 Task: Look for product in the category "Foil & Plastic Wrap" from Sprouts only.
Action: Mouse moved to (761, 257)
Screenshot: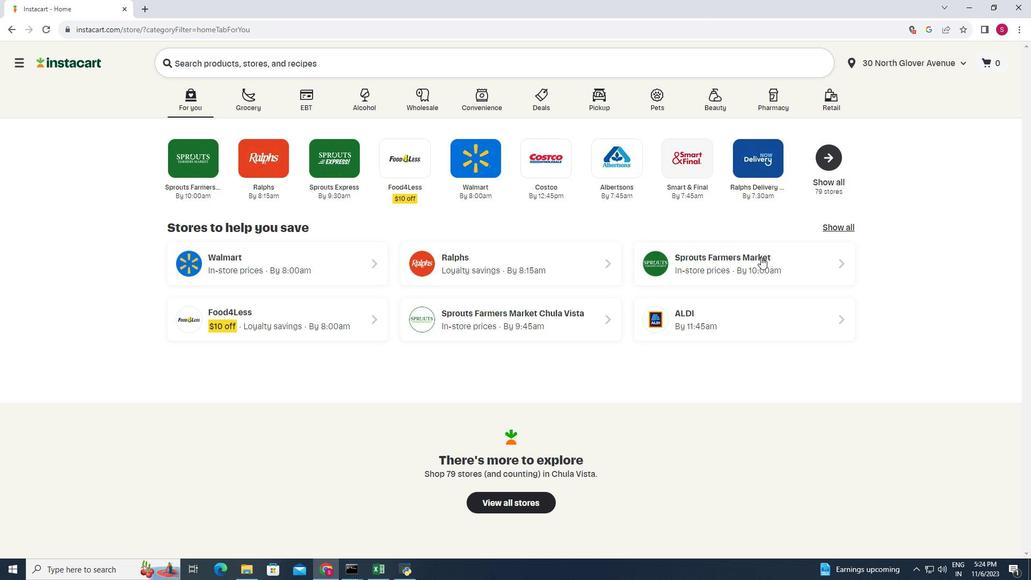 
Action: Mouse pressed left at (761, 257)
Screenshot: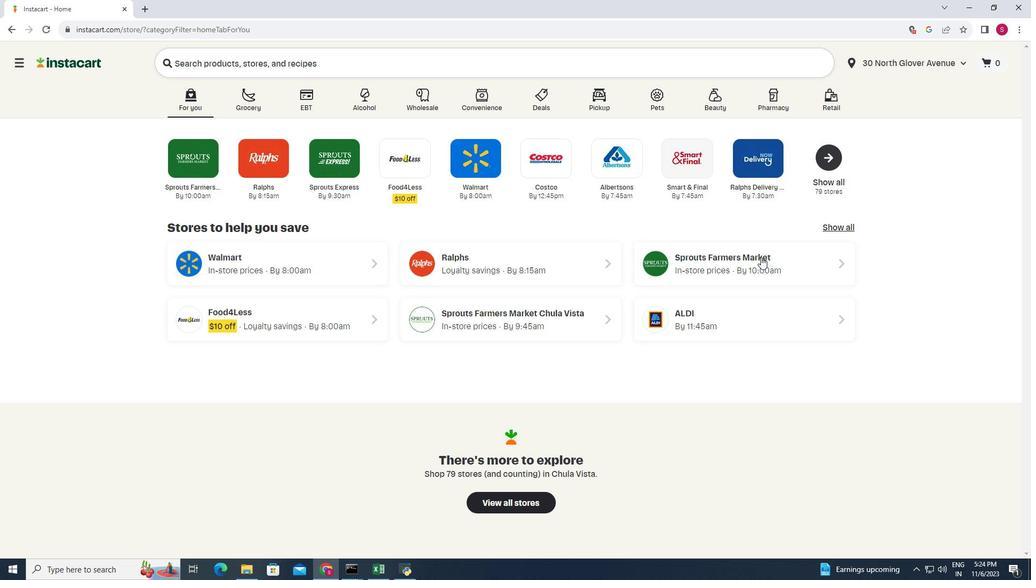 
Action: Mouse moved to (83, 345)
Screenshot: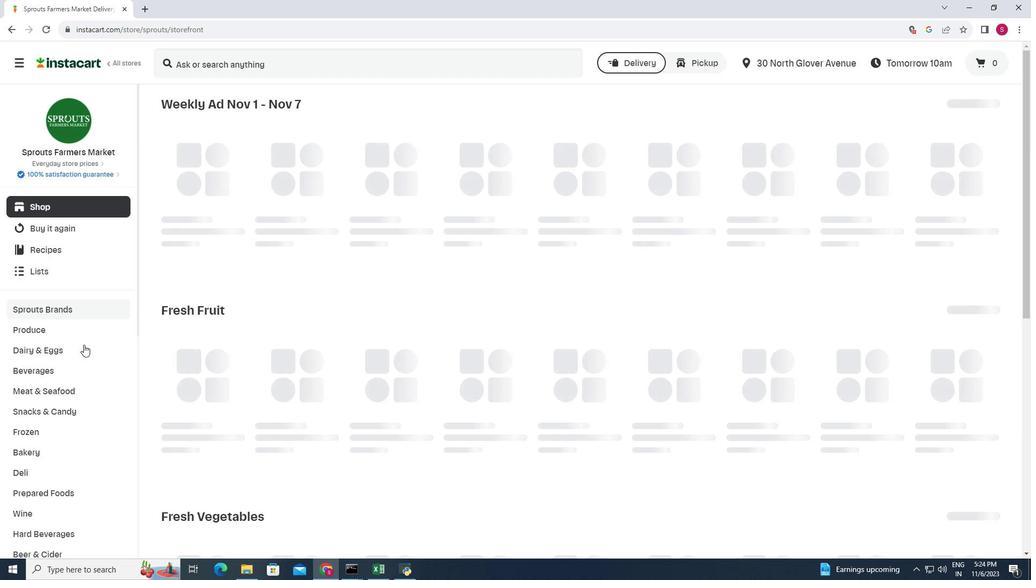 
Action: Mouse scrolled (83, 344) with delta (0, 0)
Screenshot: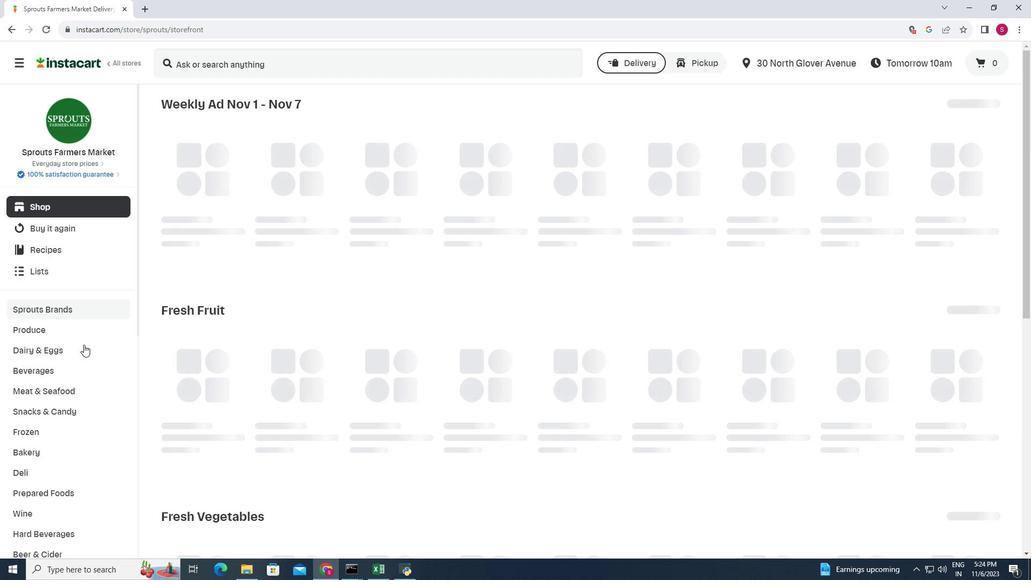 
Action: Mouse moved to (83, 346)
Screenshot: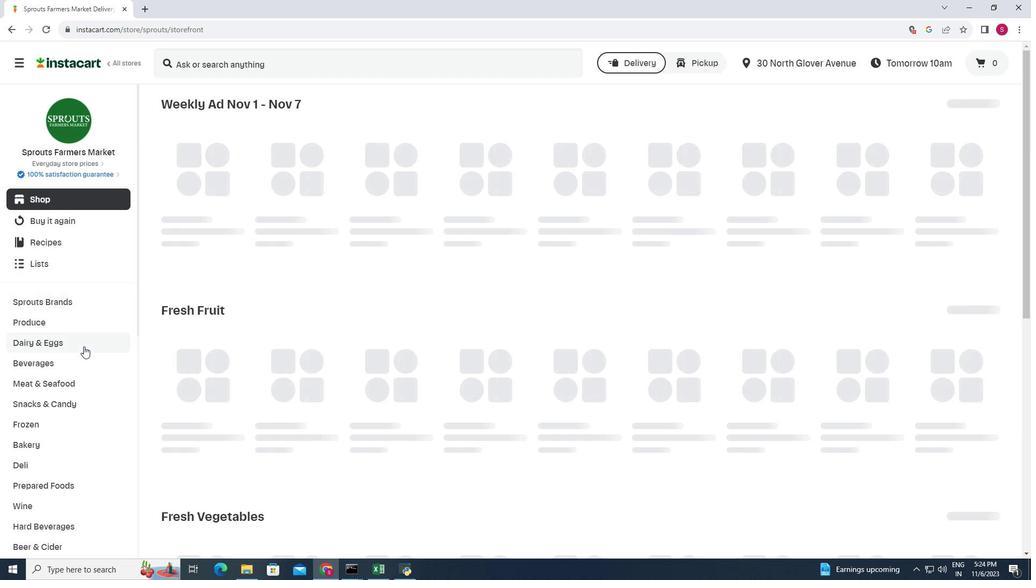 
Action: Mouse scrolled (83, 346) with delta (0, 0)
Screenshot: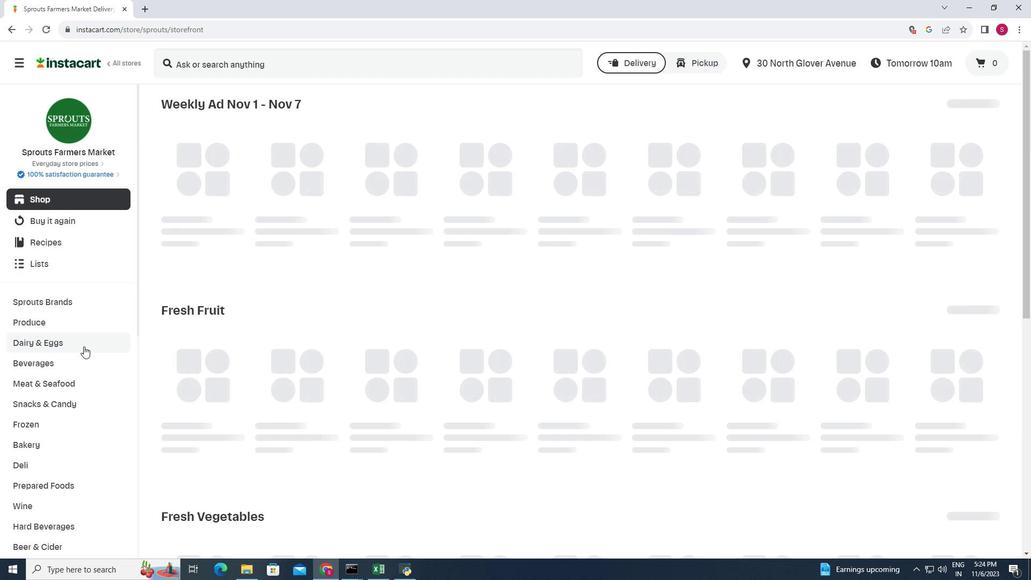 
Action: Mouse scrolled (83, 346) with delta (0, 0)
Screenshot: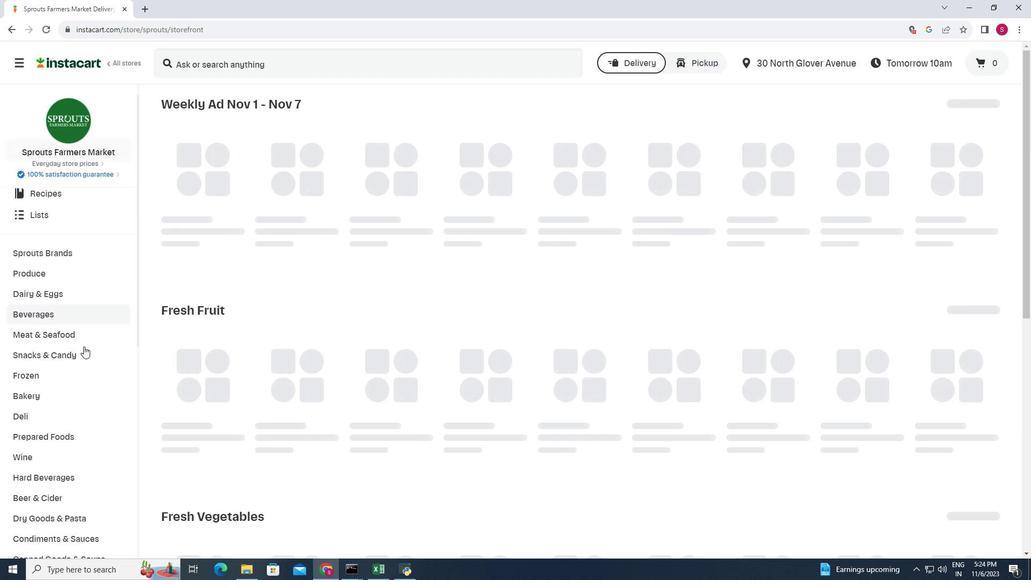 
Action: Mouse scrolled (83, 346) with delta (0, 0)
Screenshot: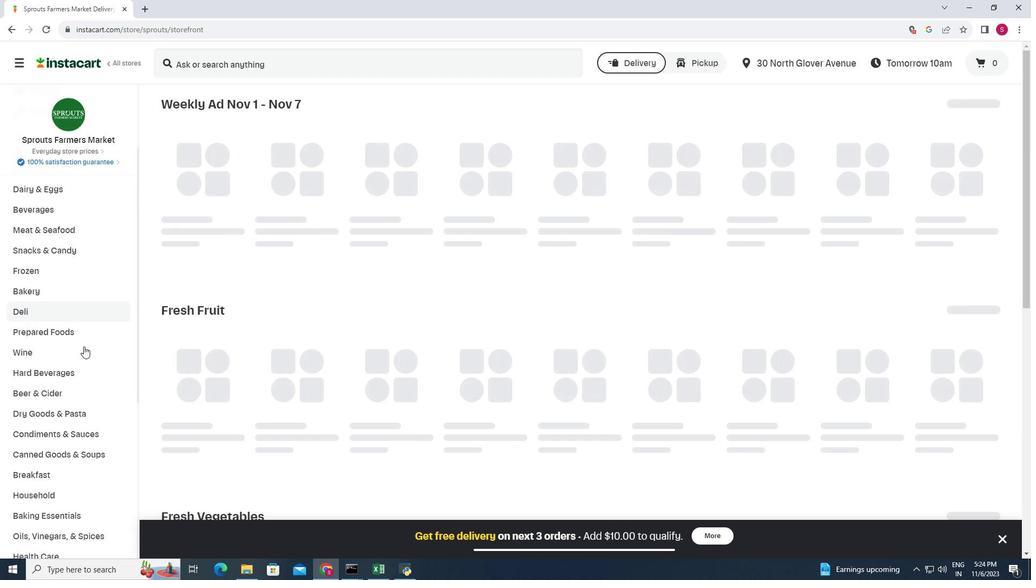 
Action: Mouse scrolled (83, 346) with delta (0, 0)
Screenshot: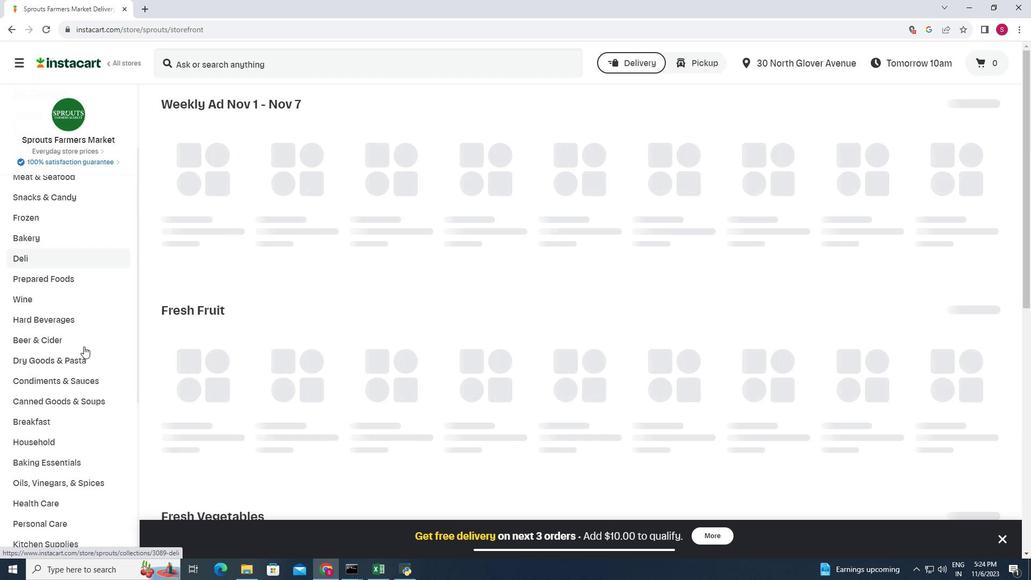 
Action: Mouse moved to (84, 394)
Screenshot: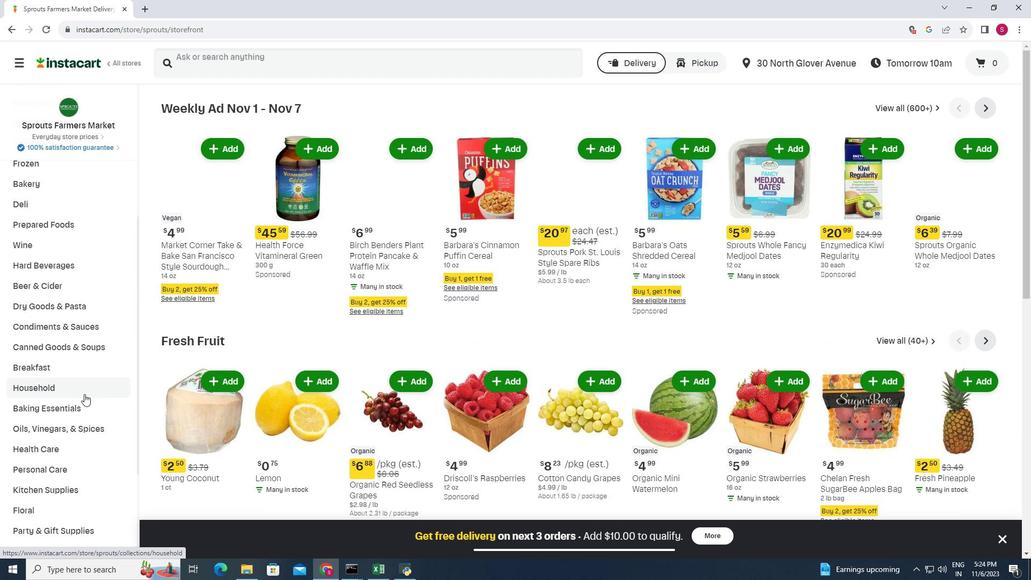 
Action: Mouse pressed left at (84, 394)
Screenshot: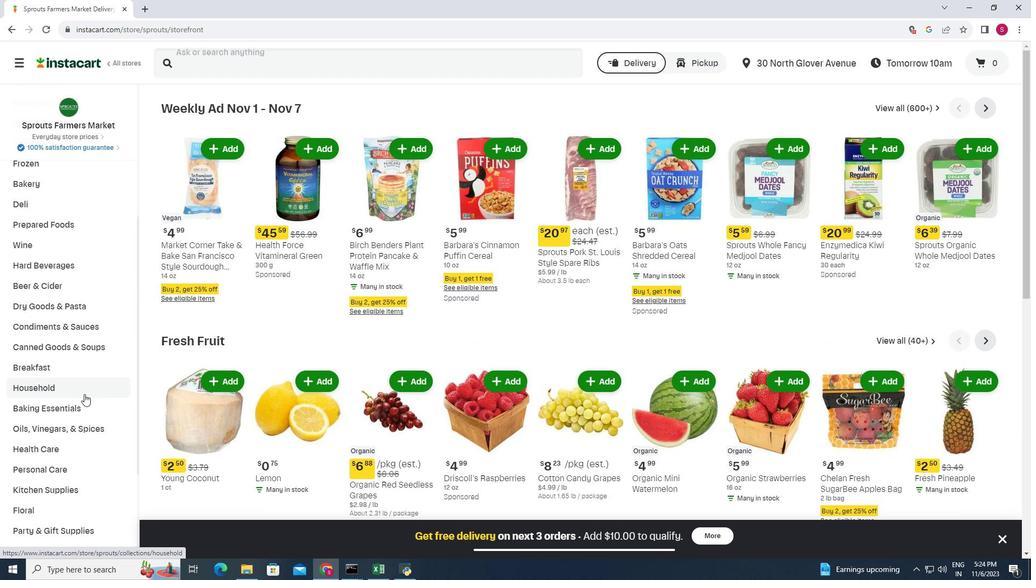 
Action: Mouse moved to (491, 138)
Screenshot: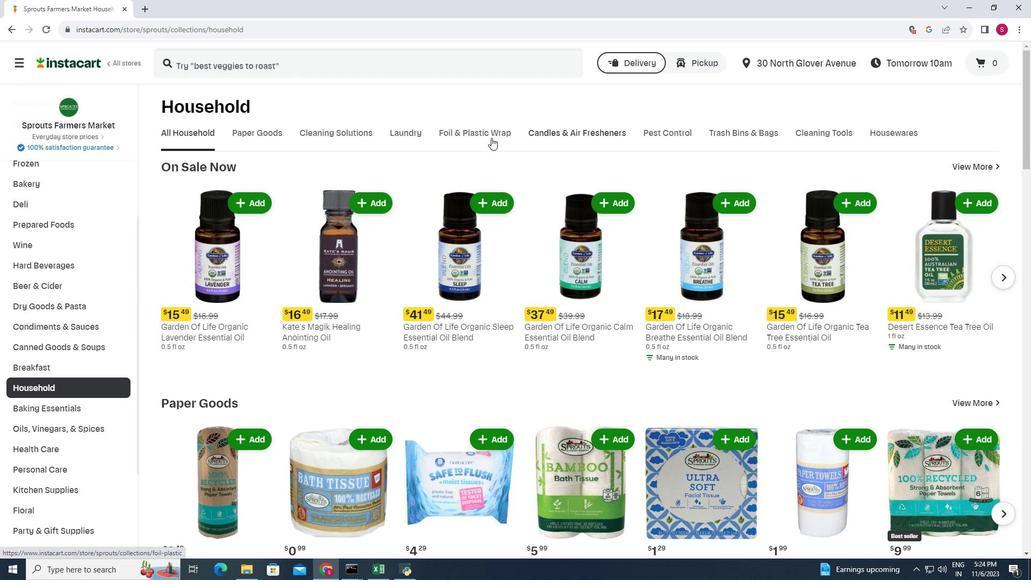 
Action: Mouse pressed left at (491, 138)
Screenshot: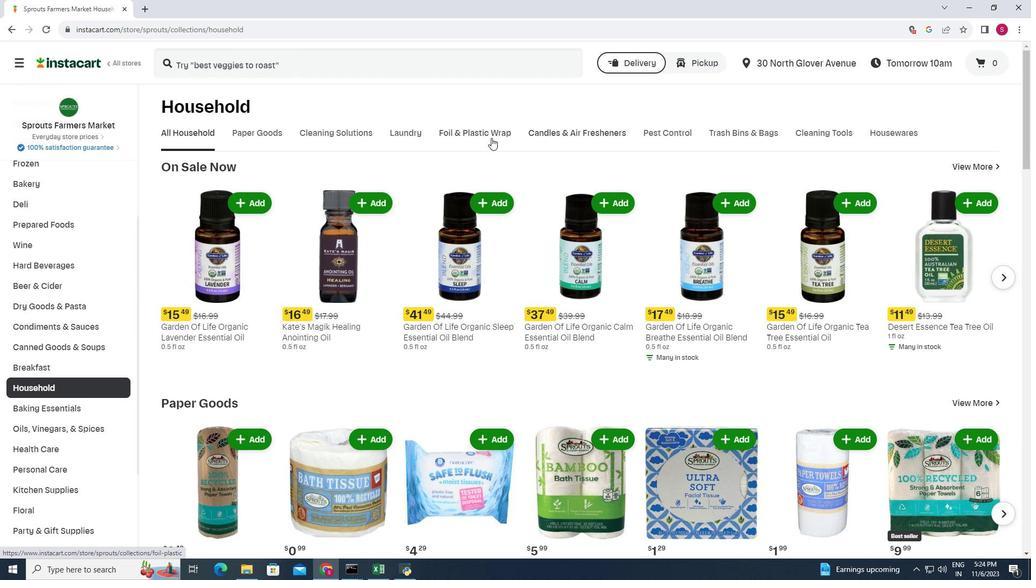 
Action: Mouse moved to (201, 217)
Screenshot: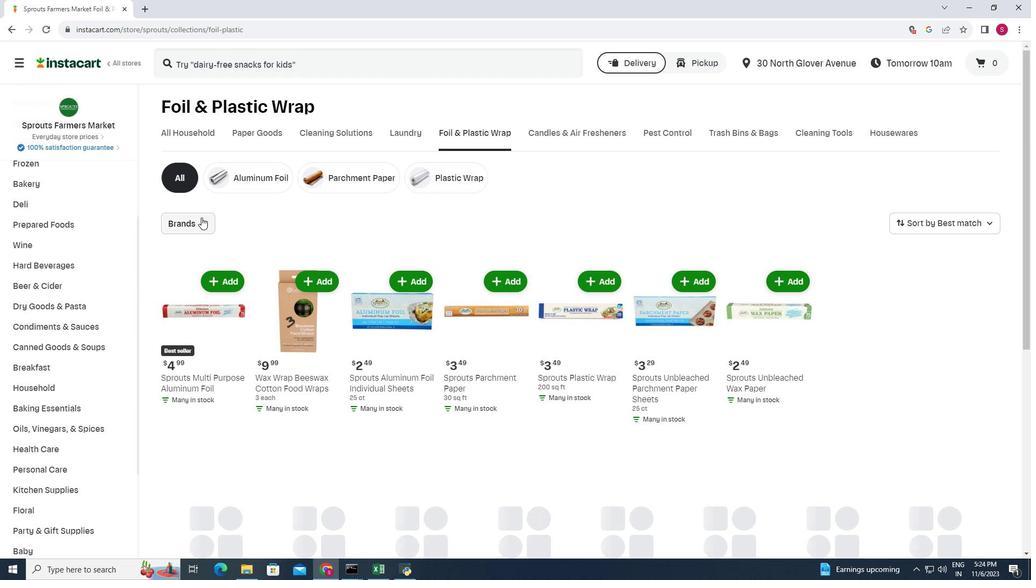 
Action: Mouse pressed left at (201, 217)
Screenshot: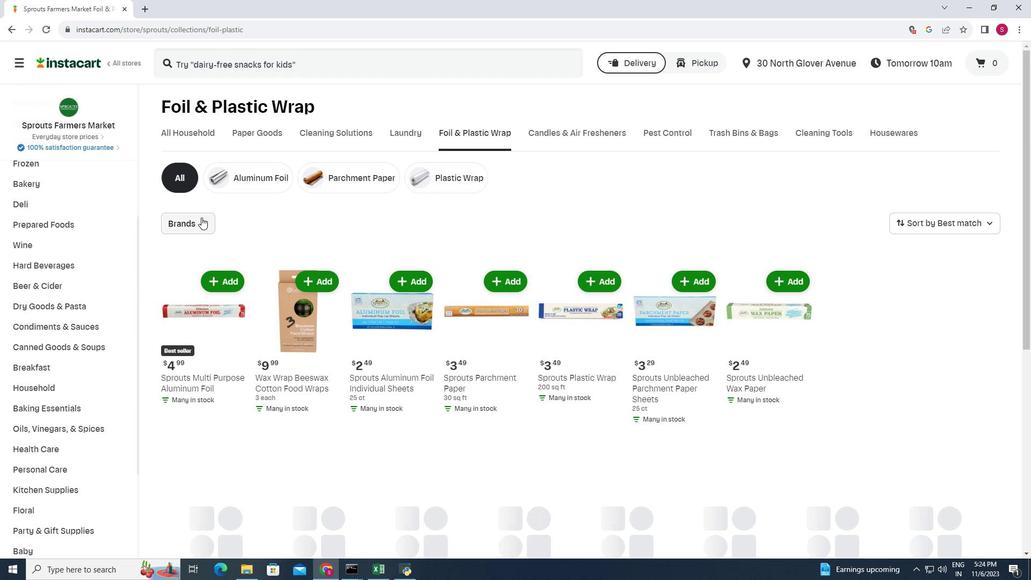 
Action: Mouse moved to (204, 288)
Screenshot: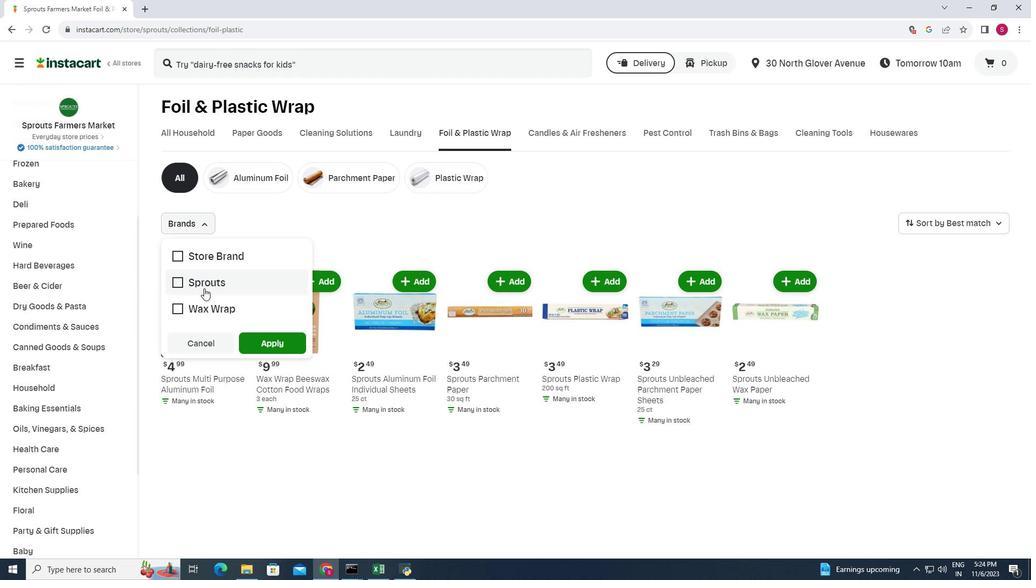 
Action: Mouse pressed left at (204, 288)
Screenshot: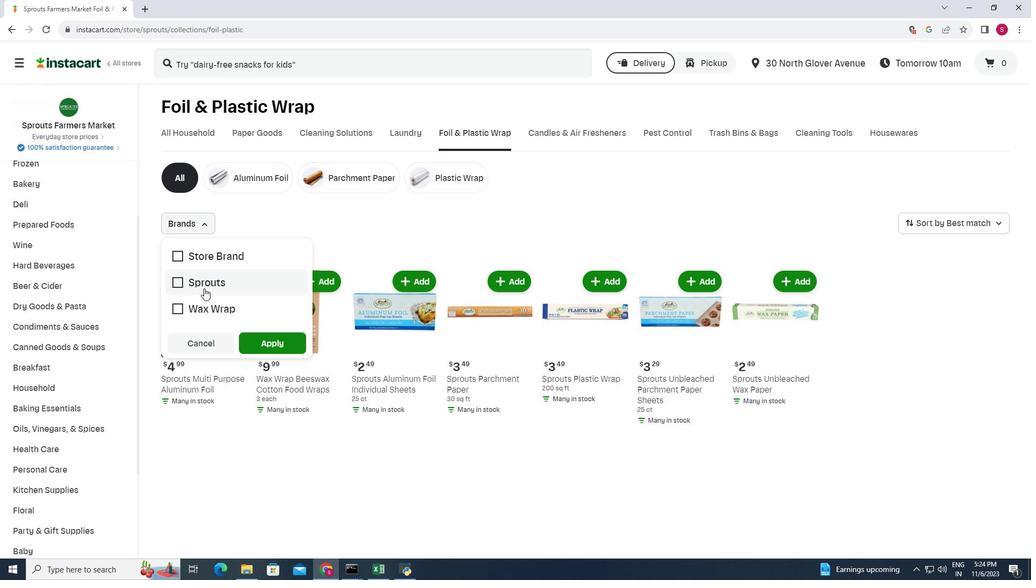 
Action: Mouse moved to (288, 341)
Screenshot: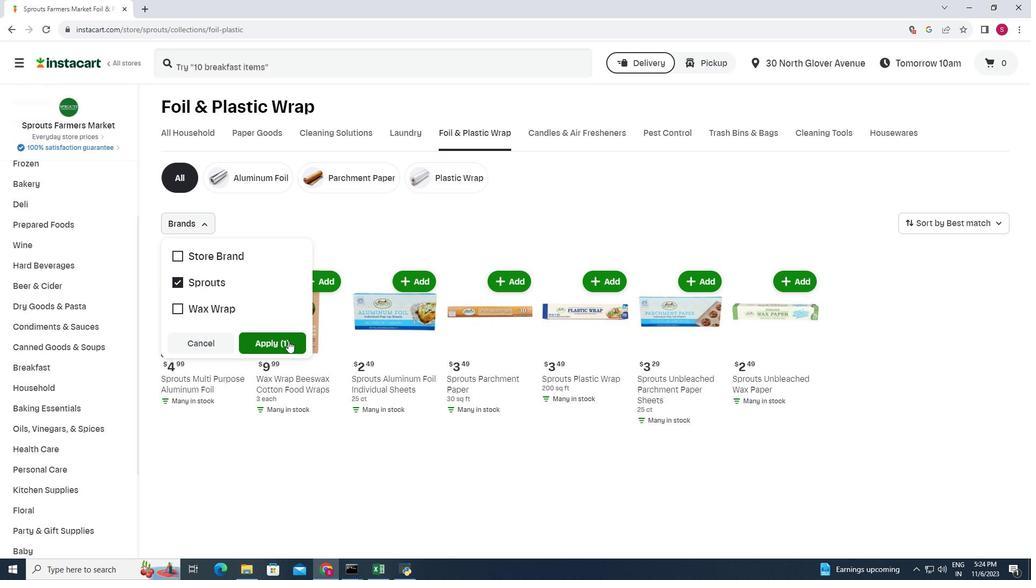 
Action: Mouse pressed left at (288, 341)
Screenshot: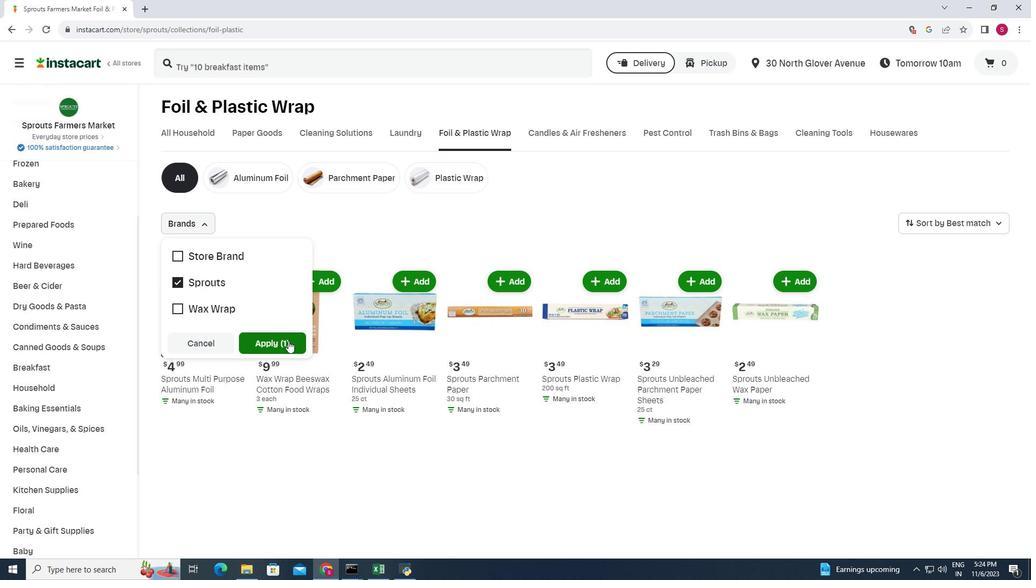 
Action: Mouse moved to (595, 226)
Screenshot: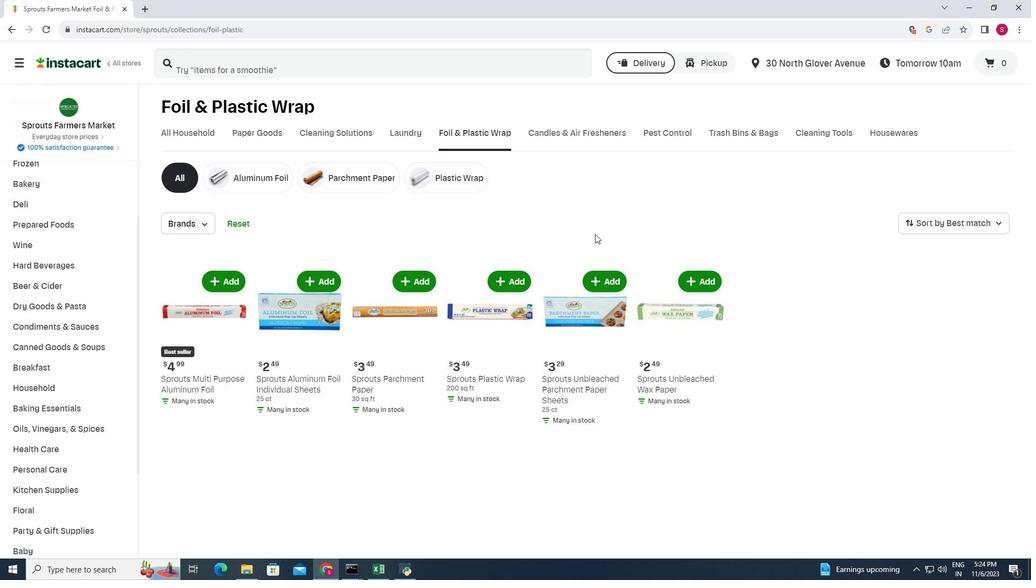 
Action: Mouse scrolled (595, 226) with delta (0, 0)
Screenshot: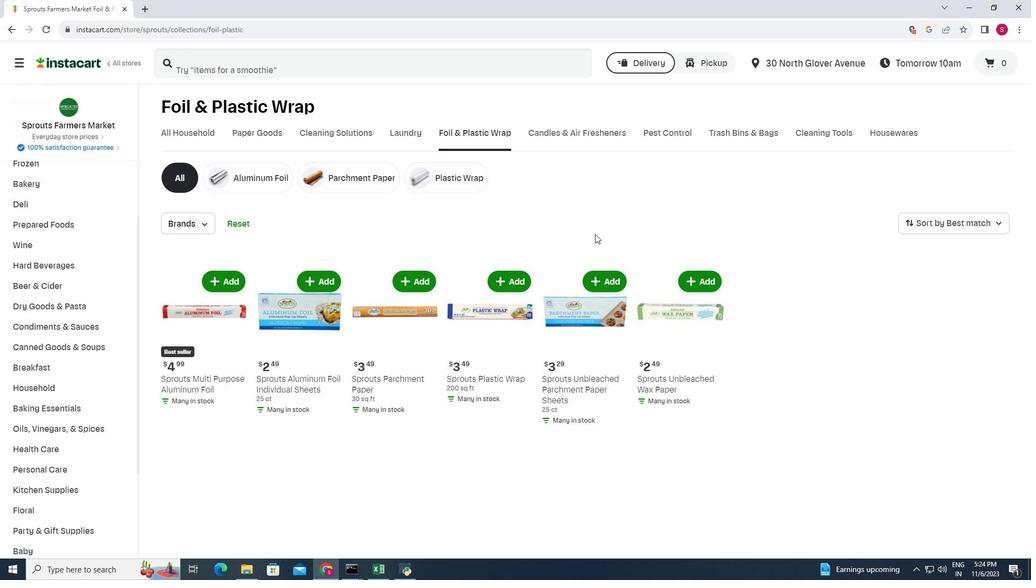 
Action: Mouse moved to (595, 235)
Screenshot: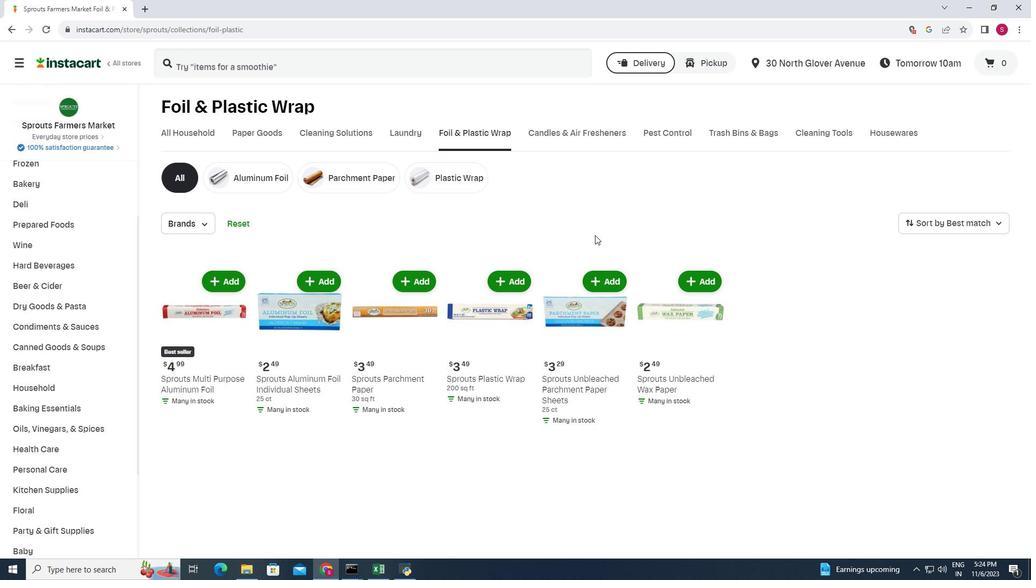 
